 Task: Add Attachment from Trello to Card Card0000000062 in Board Board0000000016 in Workspace WS0000000006 in Trello. Add Cover Yellow to Card Card0000000062 in Board Board0000000016 in Workspace WS0000000006 in Trello. Add "Copy Card To …" Button titled Button0000000062 to "bottom" of the list "To Do" to Card Card0000000062 in Board Board0000000016 in Workspace WS0000000006 in Trello. Add Description DS0000000062 to Card Card0000000062 in Board Board0000000016 in Workspace WS0000000006 in Trello. Add Comment CM0000000062 to Card Card0000000062 in Board Board0000000016 in Workspace WS0000000006 in Trello
Action: Mouse moved to (83, 297)
Screenshot: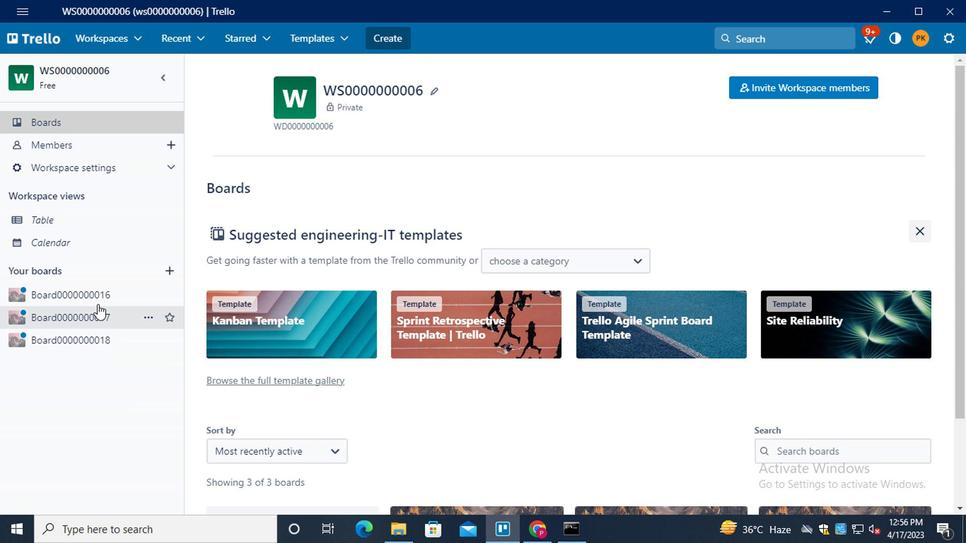 
Action: Mouse pressed left at (83, 297)
Screenshot: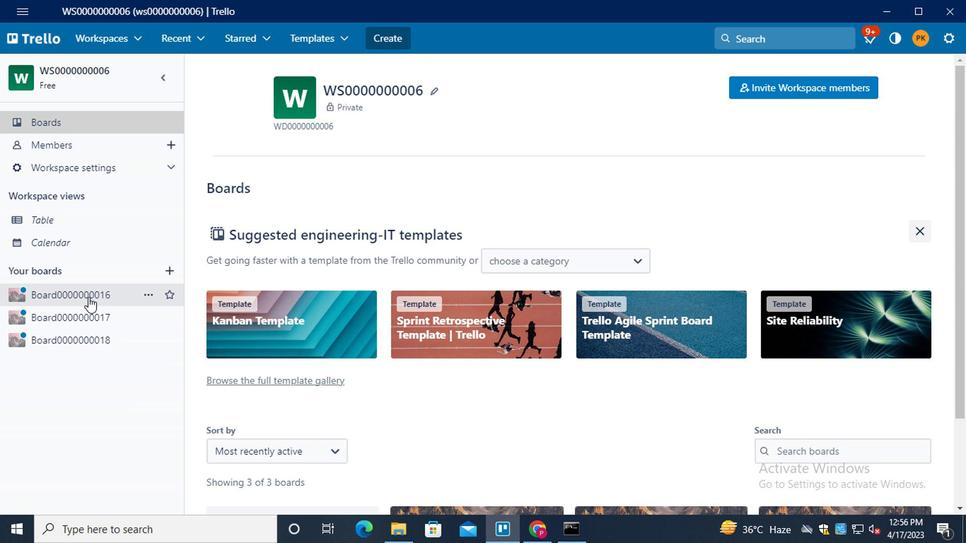 
Action: Mouse moved to (259, 278)
Screenshot: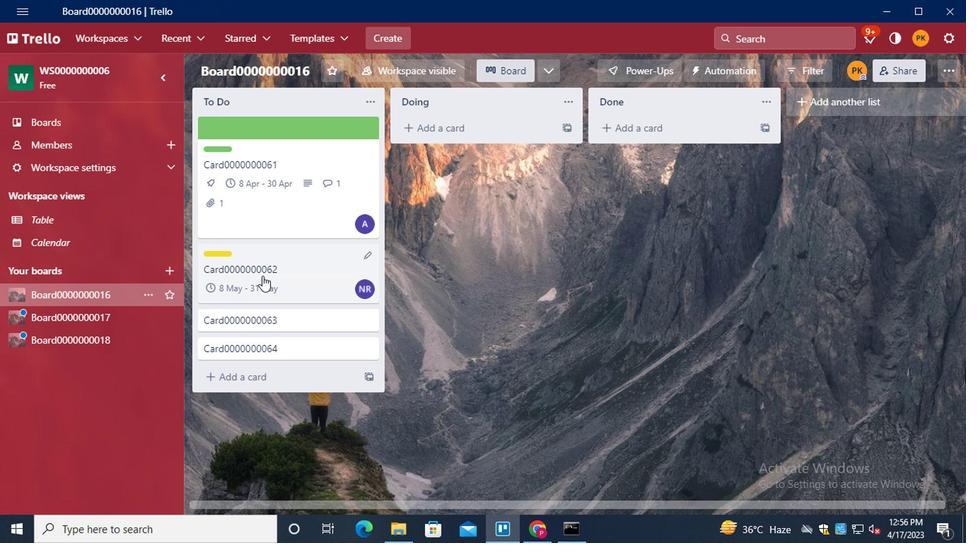 
Action: Mouse pressed left at (259, 278)
Screenshot: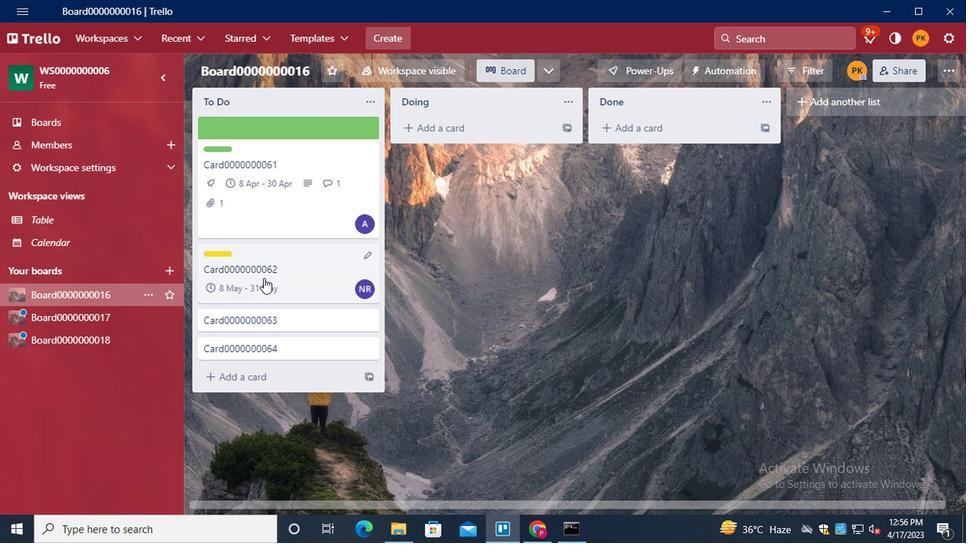 
Action: Mouse moved to (673, 249)
Screenshot: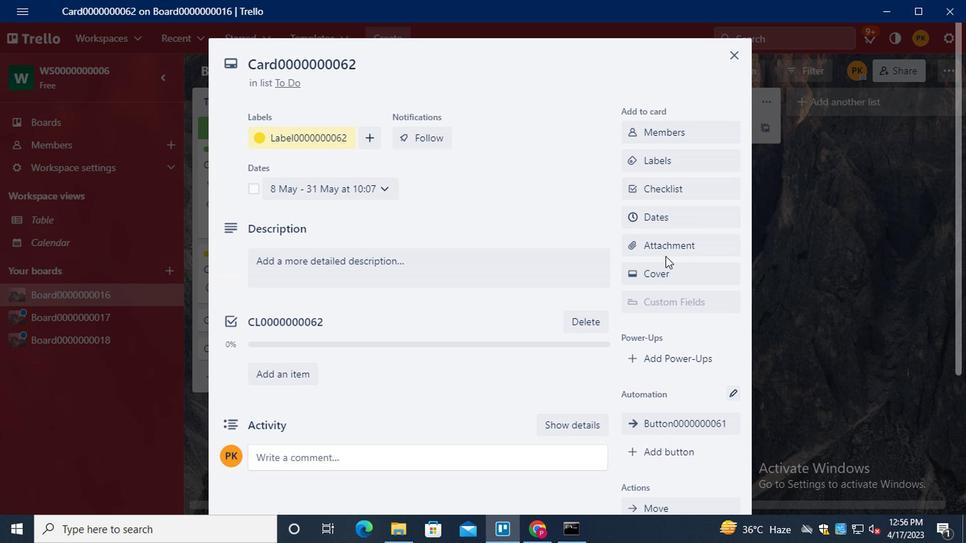 
Action: Mouse pressed left at (673, 249)
Screenshot: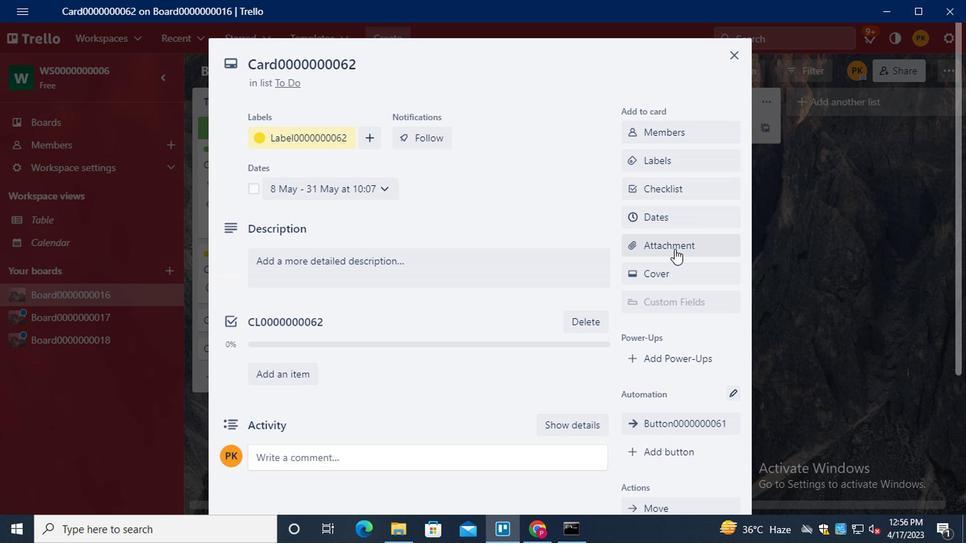 
Action: Mouse moved to (679, 148)
Screenshot: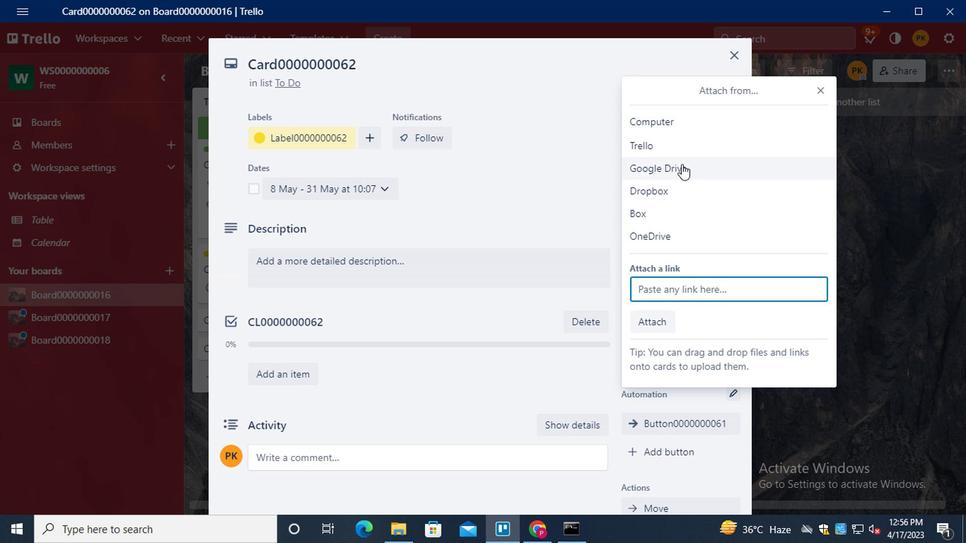 
Action: Mouse pressed left at (679, 148)
Screenshot: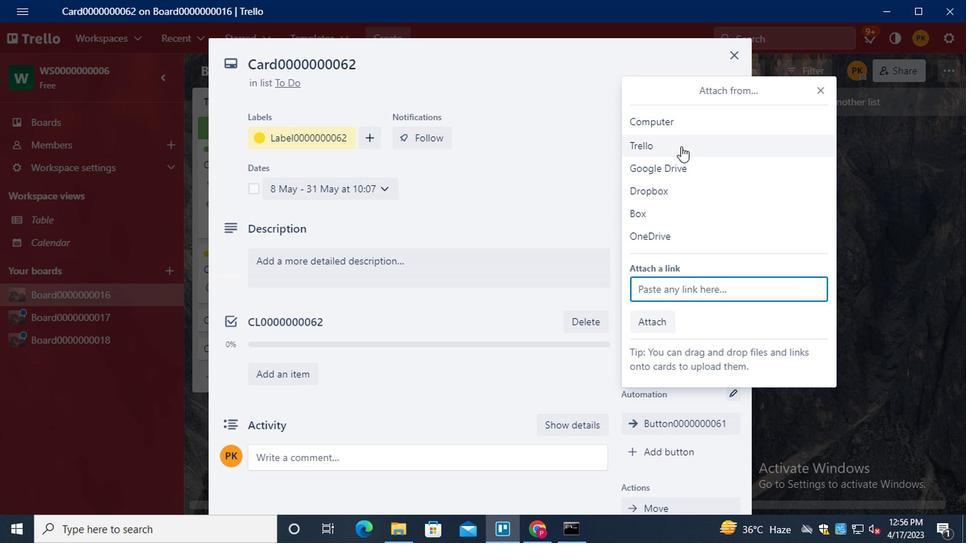 
Action: Mouse moved to (660, 467)
Screenshot: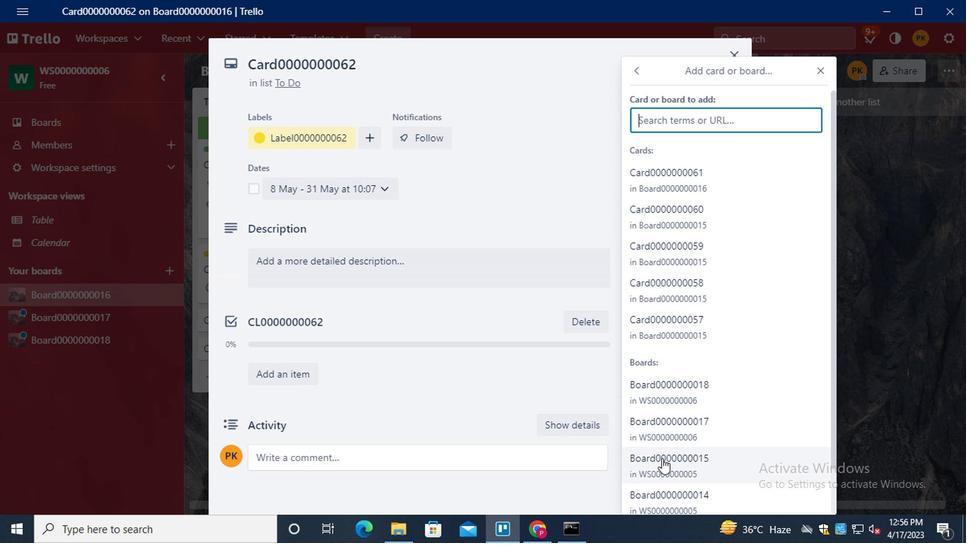 
Action: Mouse pressed left at (660, 467)
Screenshot: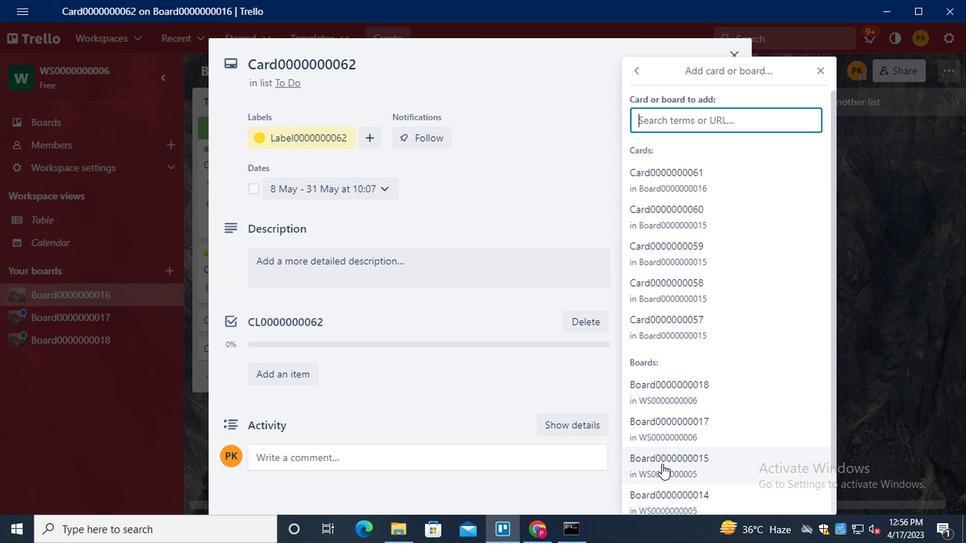 
Action: Mouse moved to (676, 285)
Screenshot: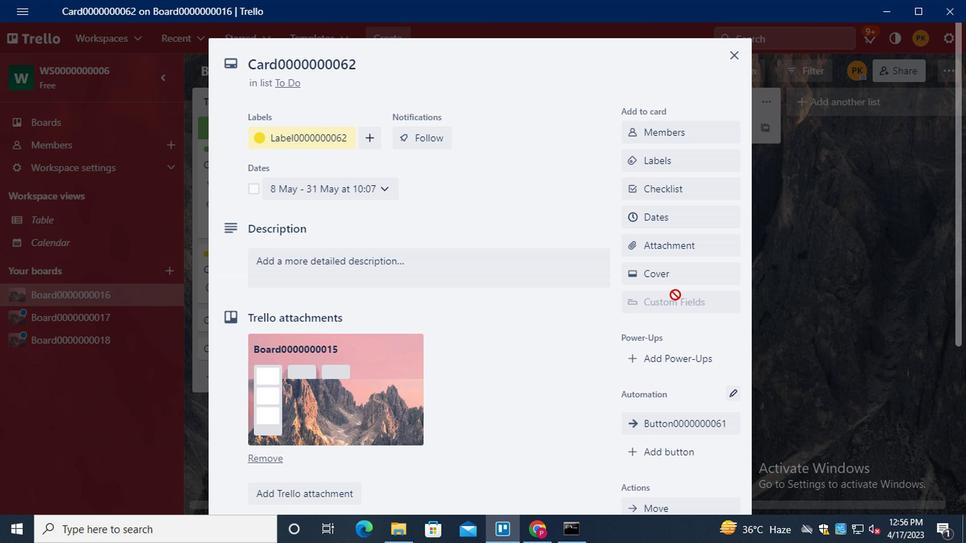 
Action: Mouse pressed left at (676, 285)
Screenshot: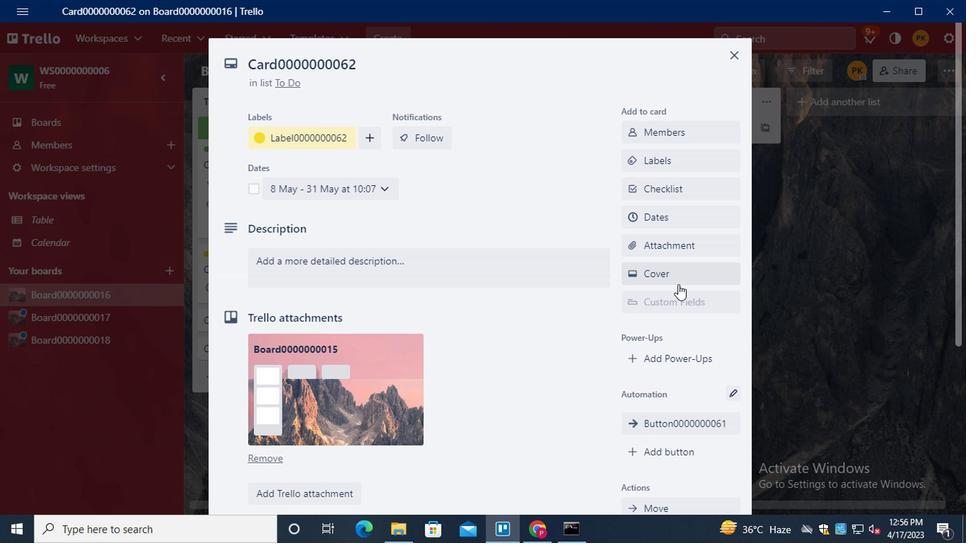 
Action: Mouse moved to (680, 242)
Screenshot: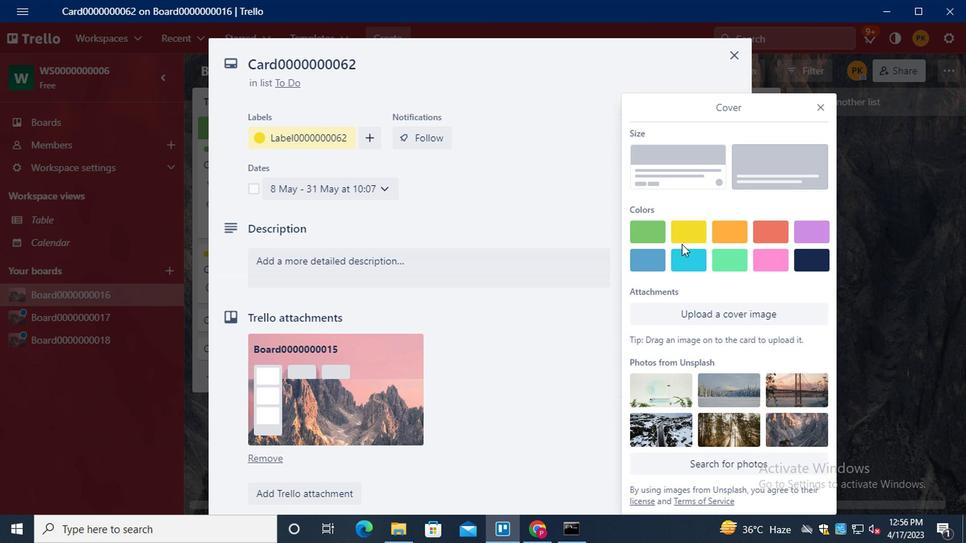 
Action: Mouse pressed left at (680, 242)
Screenshot: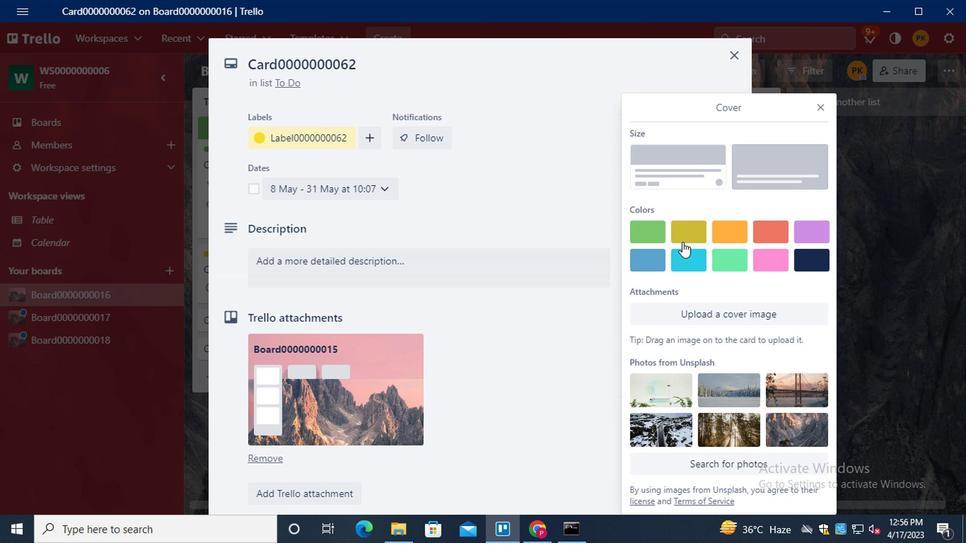 
Action: Mouse moved to (813, 82)
Screenshot: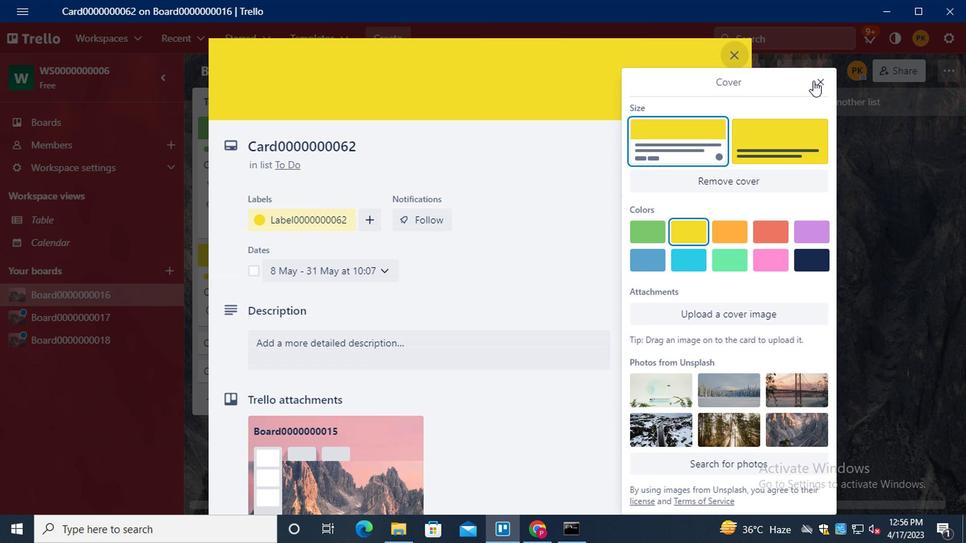 
Action: Mouse pressed left at (813, 82)
Screenshot: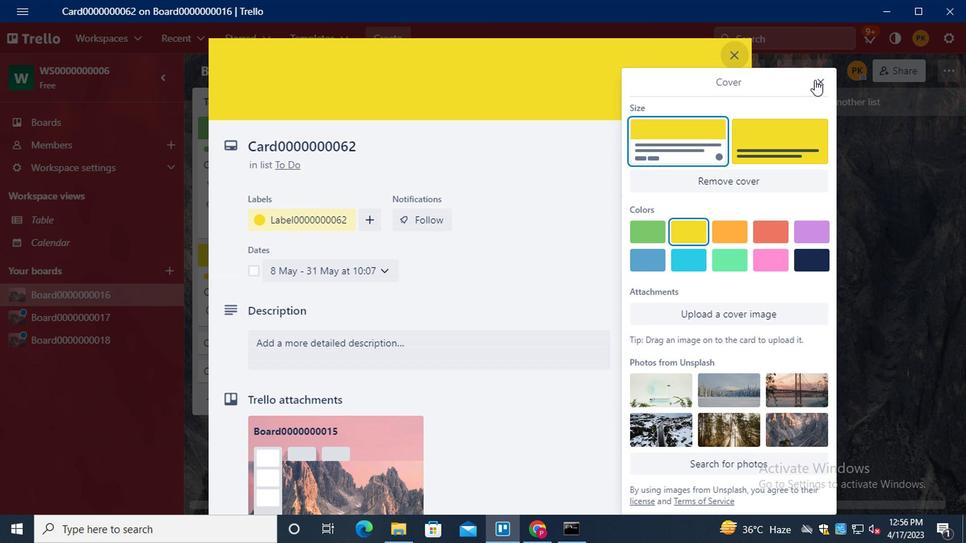 
Action: Mouse moved to (654, 362)
Screenshot: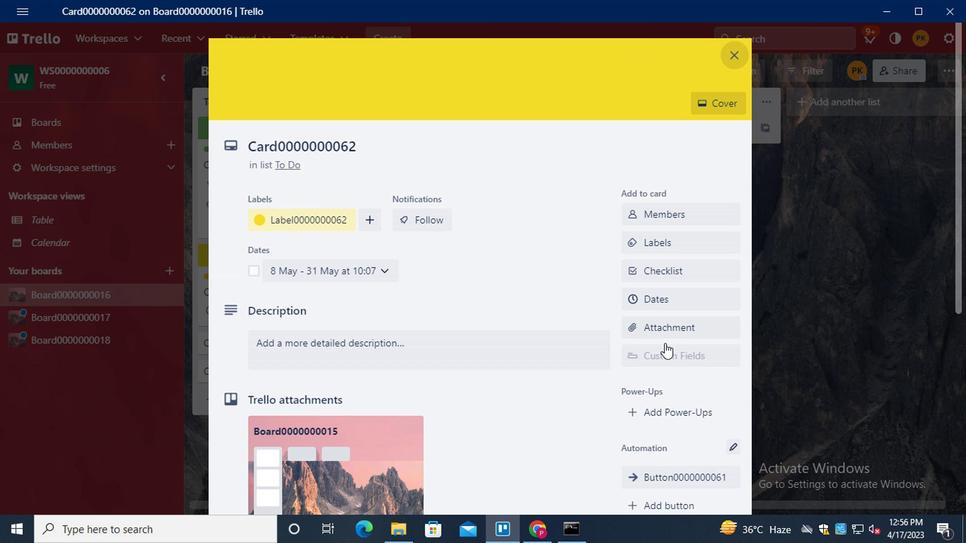 
Action: Mouse scrolled (654, 361) with delta (0, 0)
Screenshot: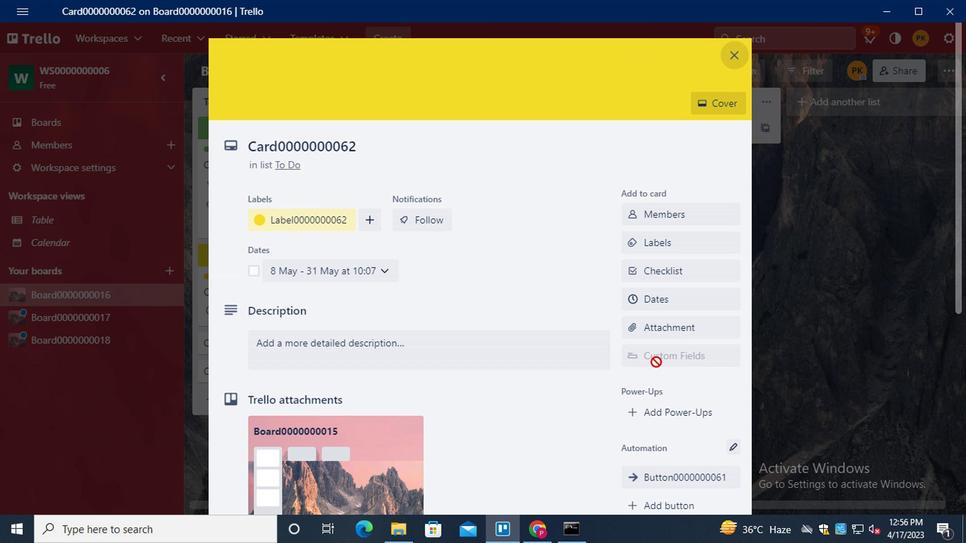
Action: Mouse scrolled (654, 361) with delta (0, 0)
Screenshot: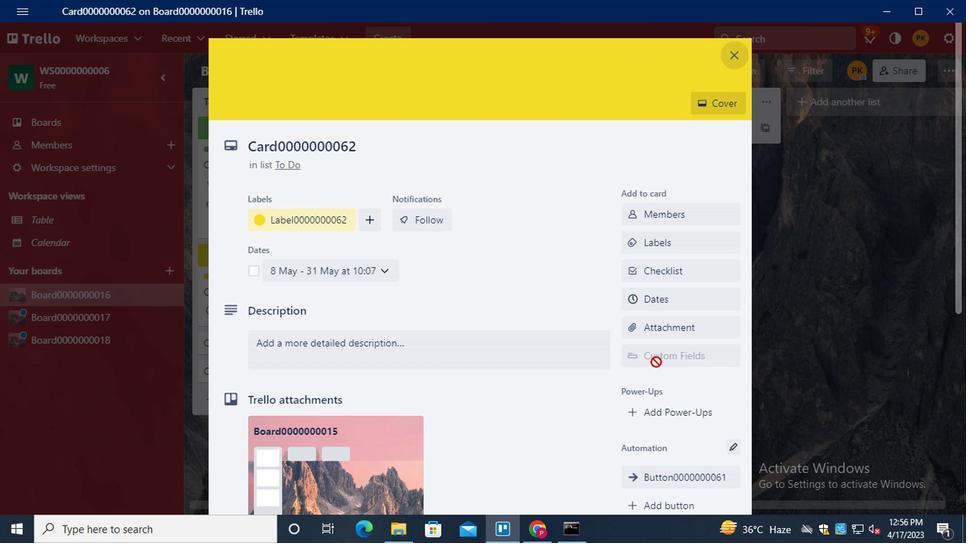 
Action: Mouse scrolled (654, 361) with delta (0, 0)
Screenshot: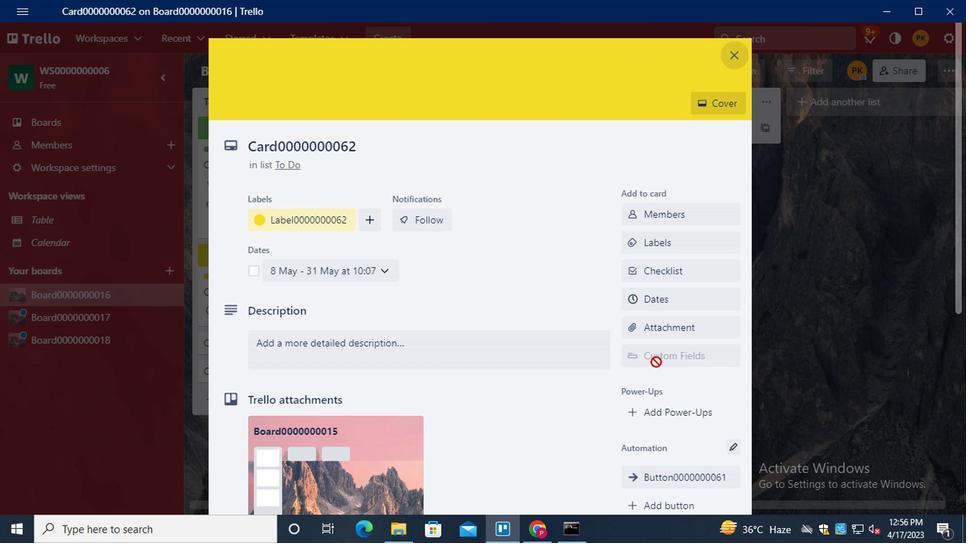 
Action: Mouse moved to (708, 286)
Screenshot: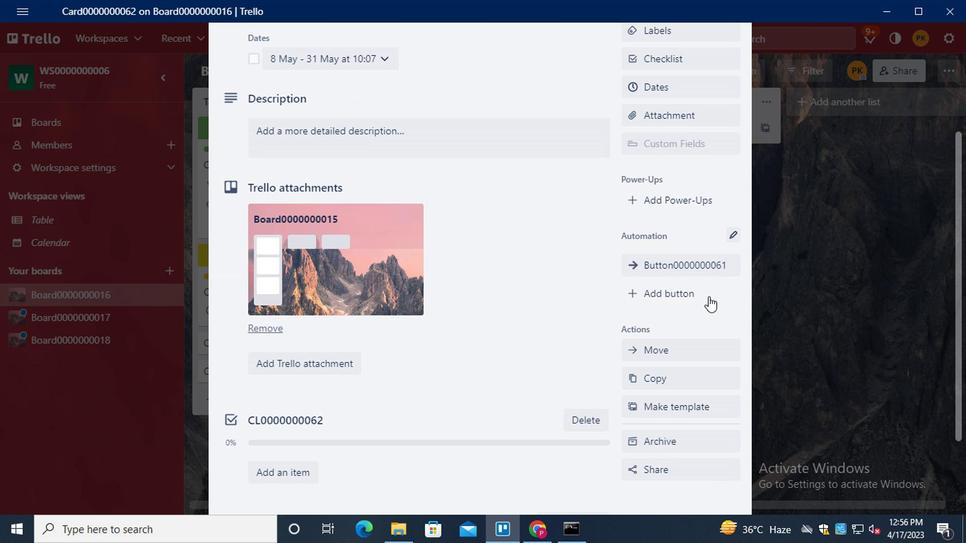 
Action: Mouse pressed left at (708, 286)
Screenshot: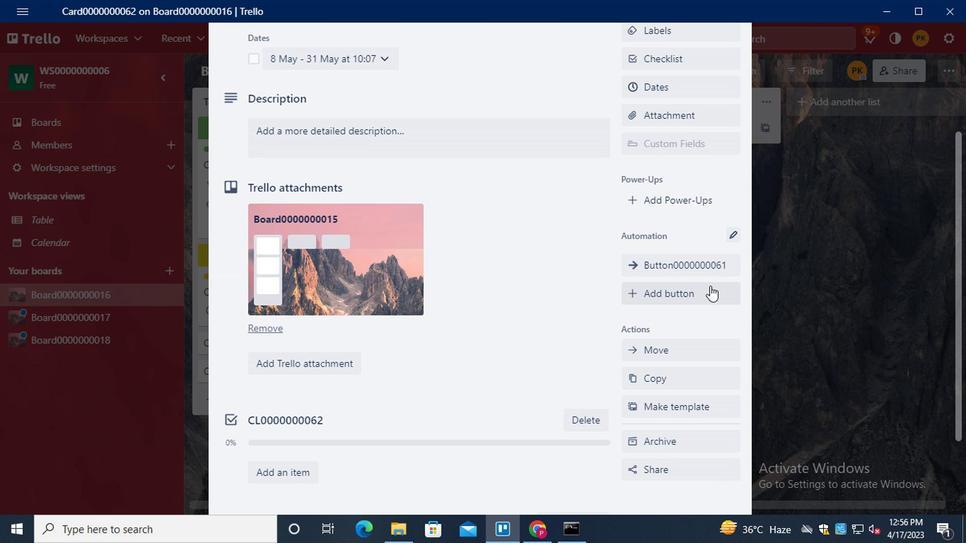 
Action: Mouse moved to (706, 158)
Screenshot: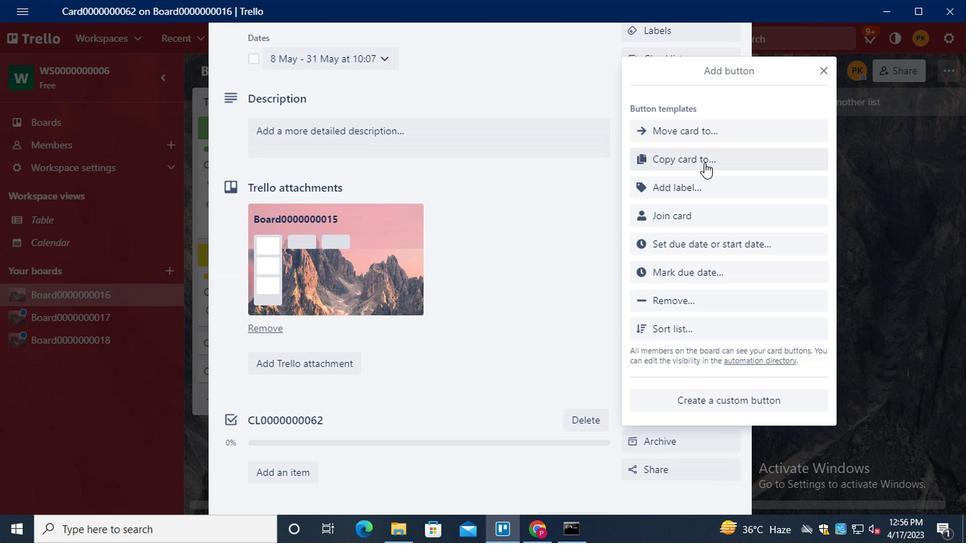 
Action: Mouse pressed left at (706, 158)
Screenshot: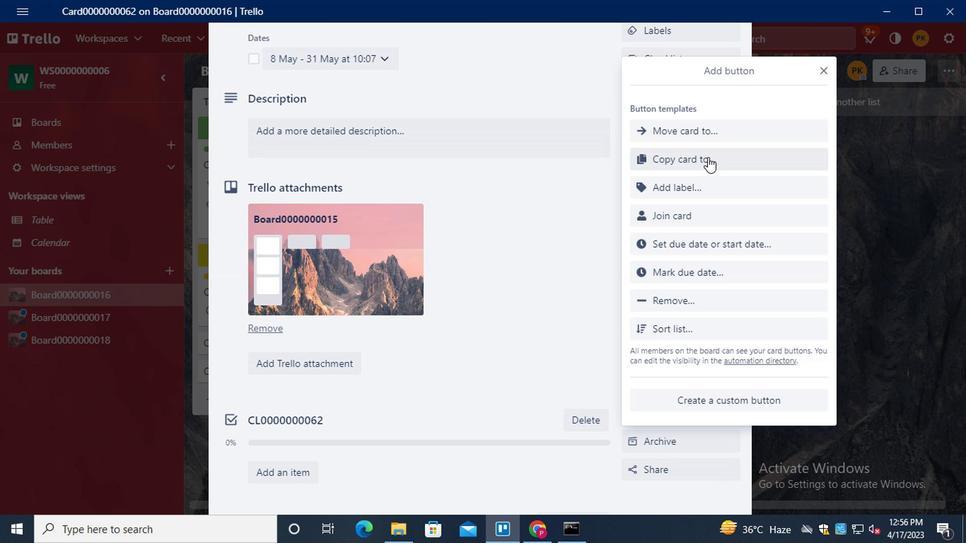 
Action: Key pressed <Key.shift><Key.shift><Key.shift><Key.shift><Key.shift><Key.shift><Key.shift><Key.shift><Key.shift><Key.shift><Key.shift>BU
Screenshot: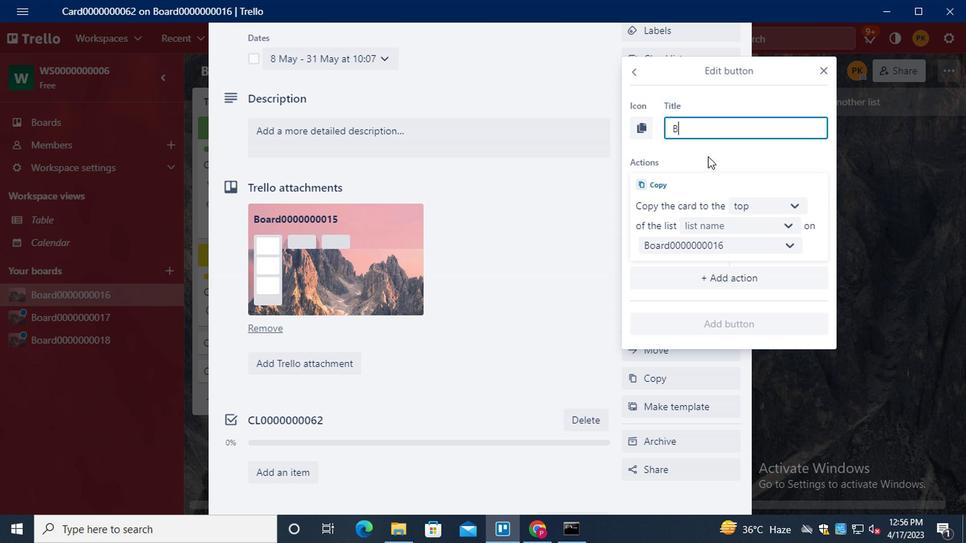 
Action: Mouse moved to (706, 158)
Screenshot: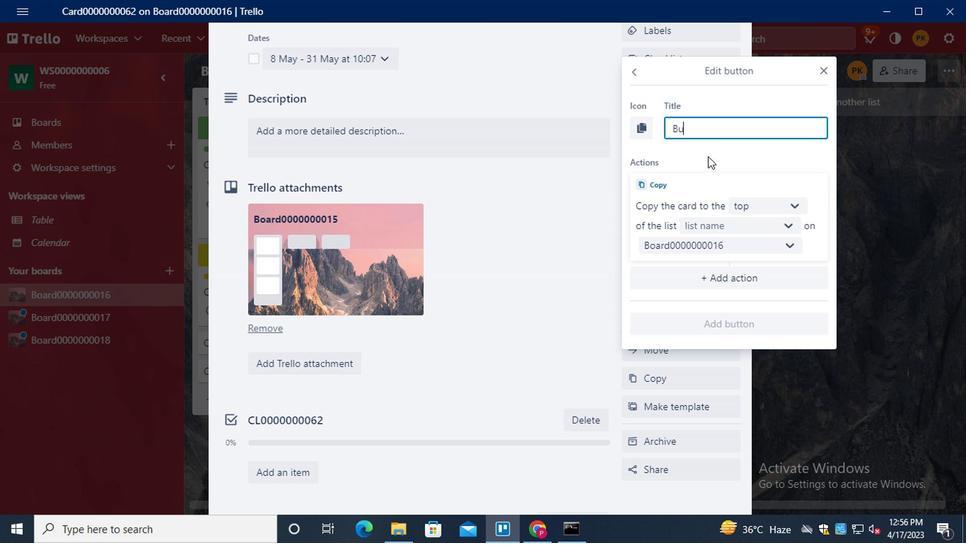 
Action: Key pressed TTON0000000062
Screenshot: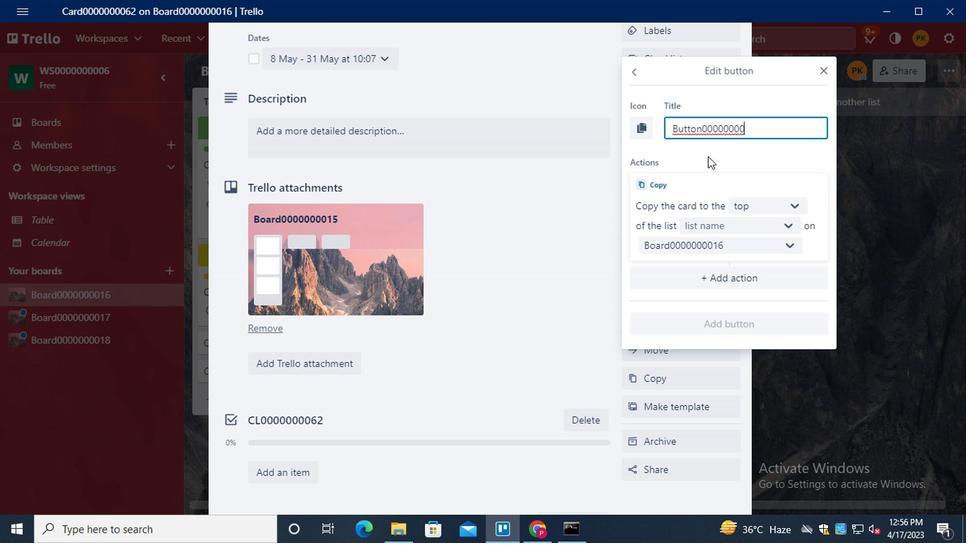 
Action: Mouse moved to (766, 208)
Screenshot: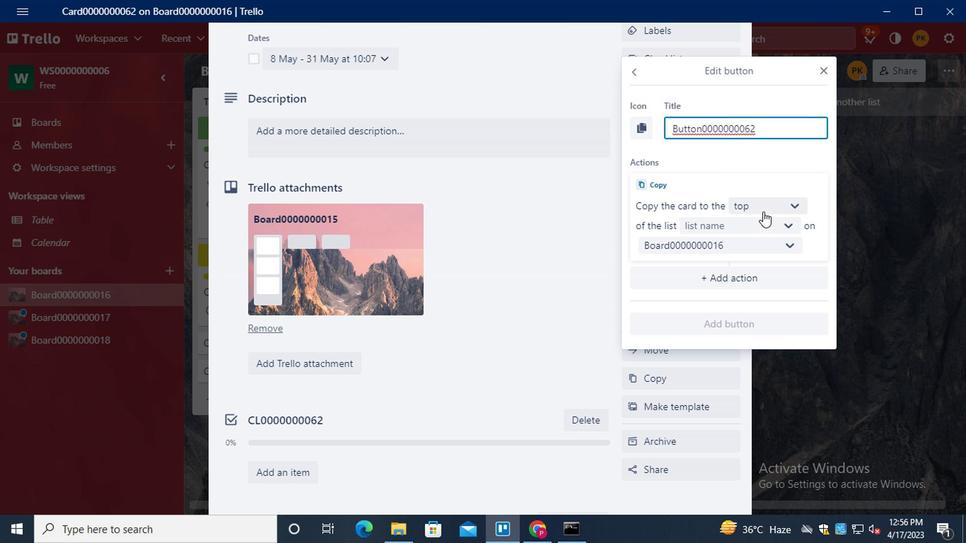 
Action: Mouse pressed left at (766, 208)
Screenshot: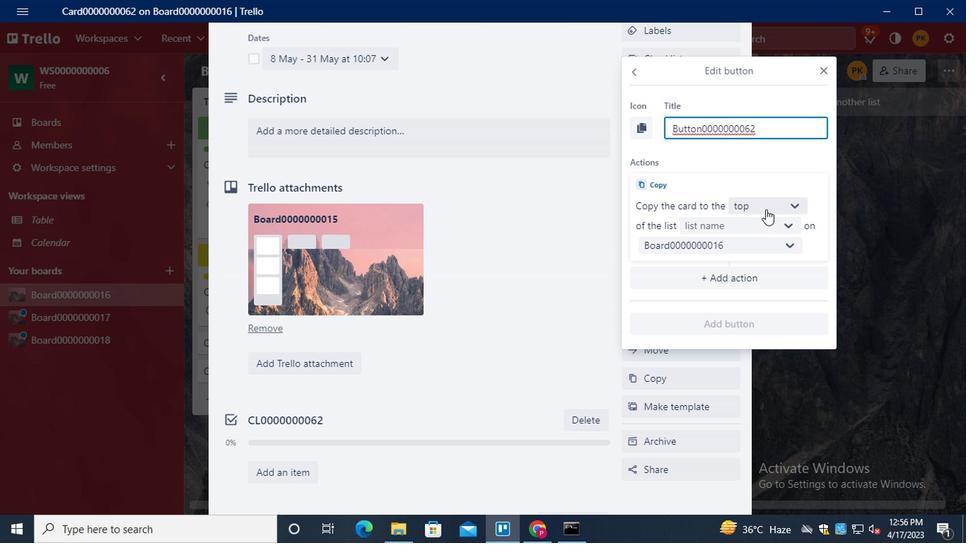 
Action: Mouse moved to (766, 256)
Screenshot: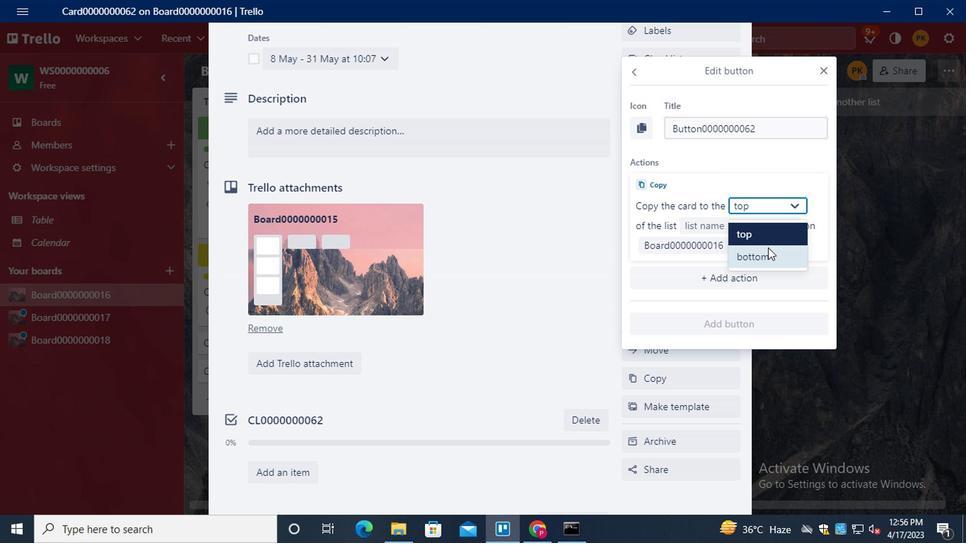 
Action: Mouse pressed left at (766, 256)
Screenshot: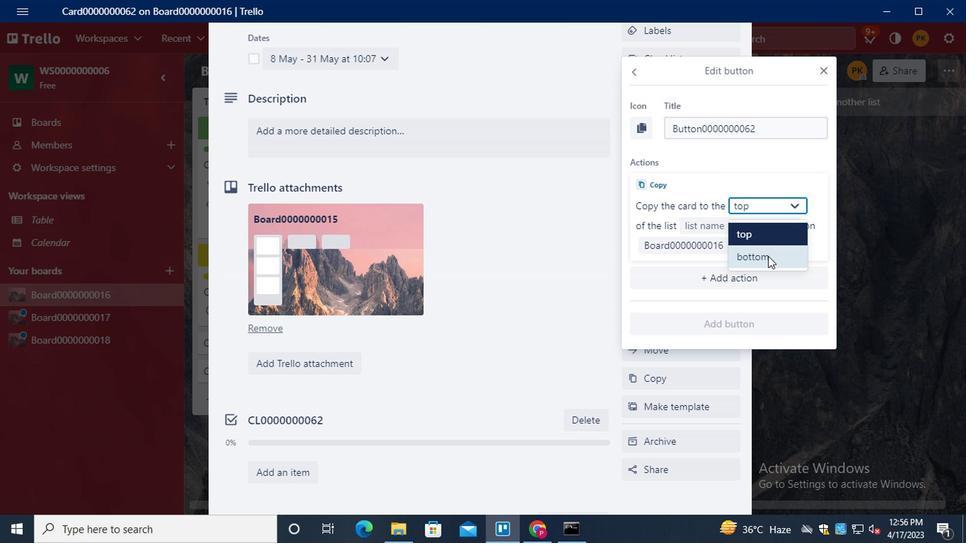 
Action: Mouse moved to (762, 230)
Screenshot: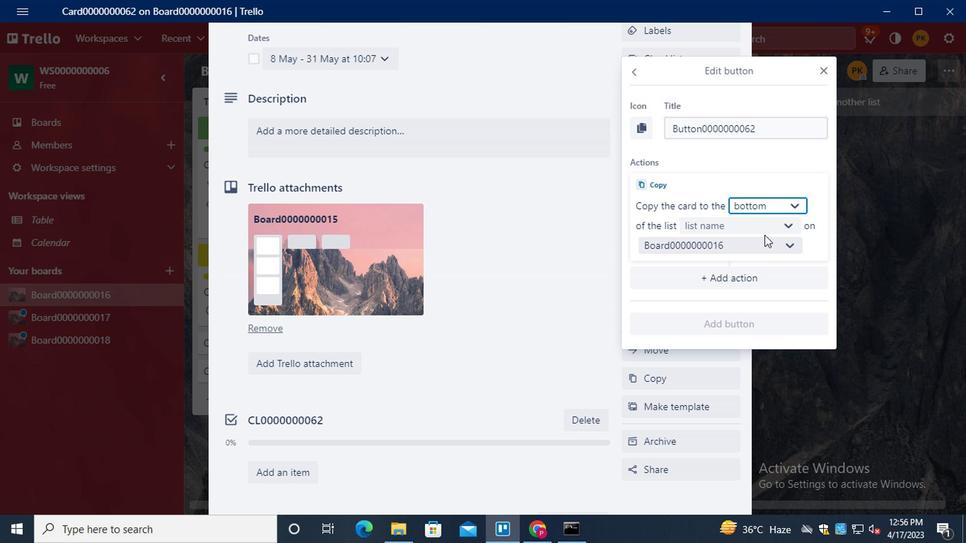 
Action: Mouse pressed left at (762, 230)
Screenshot: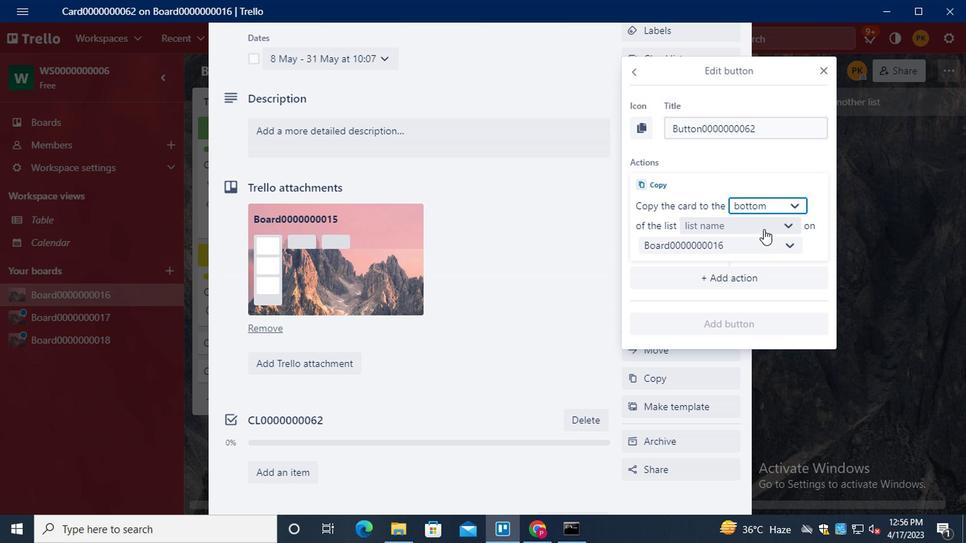 
Action: Mouse moved to (750, 252)
Screenshot: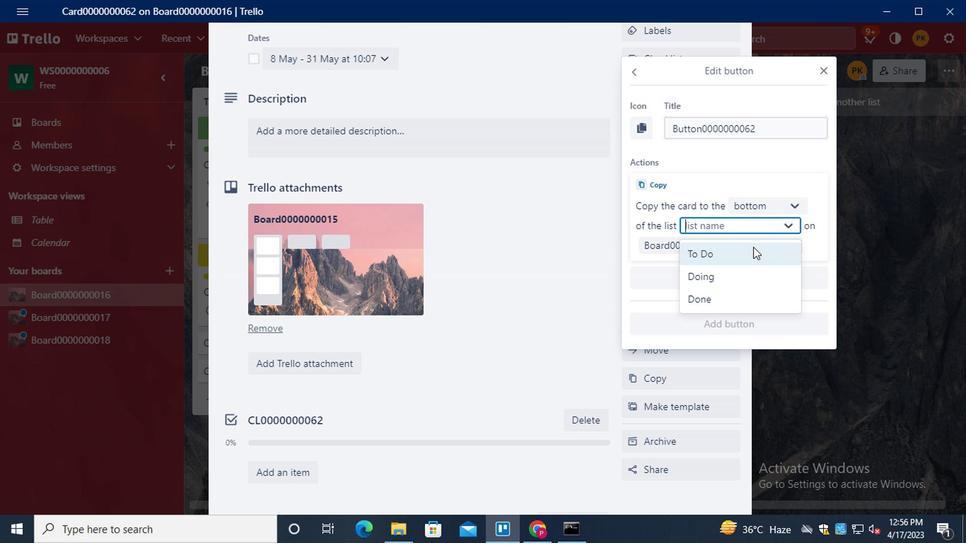 
Action: Mouse pressed left at (750, 252)
Screenshot: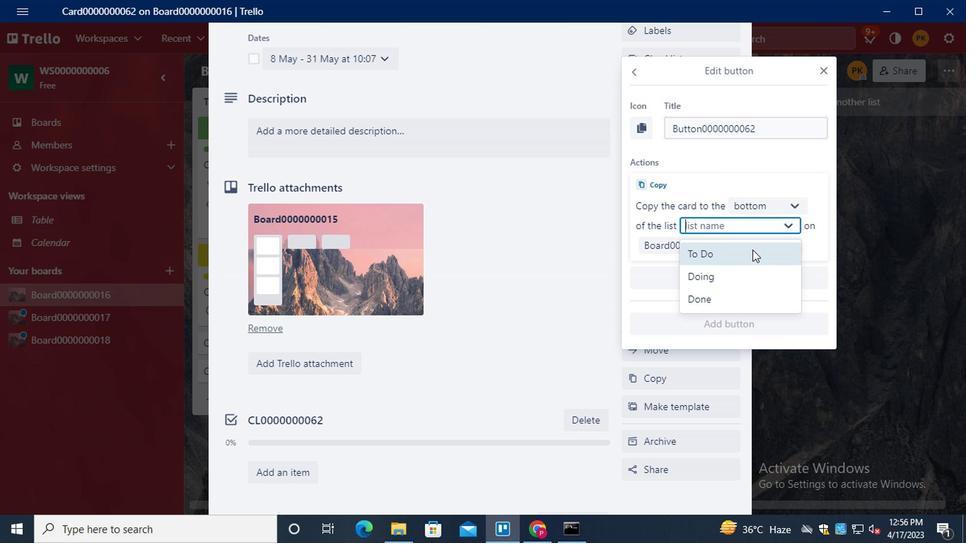 
Action: Mouse moved to (733, 322)
Screenshot: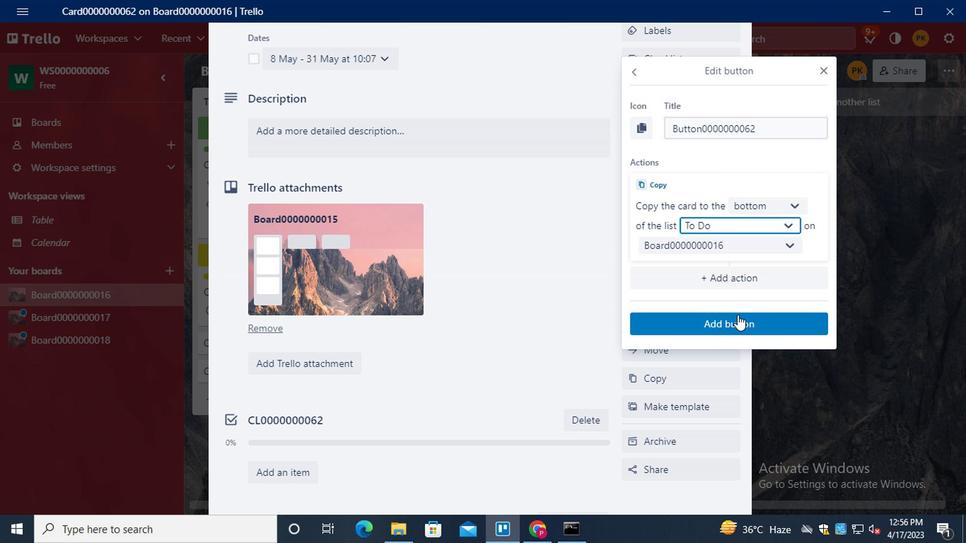 
Action: Mouse pressed left at (733, 322)
Screenshot: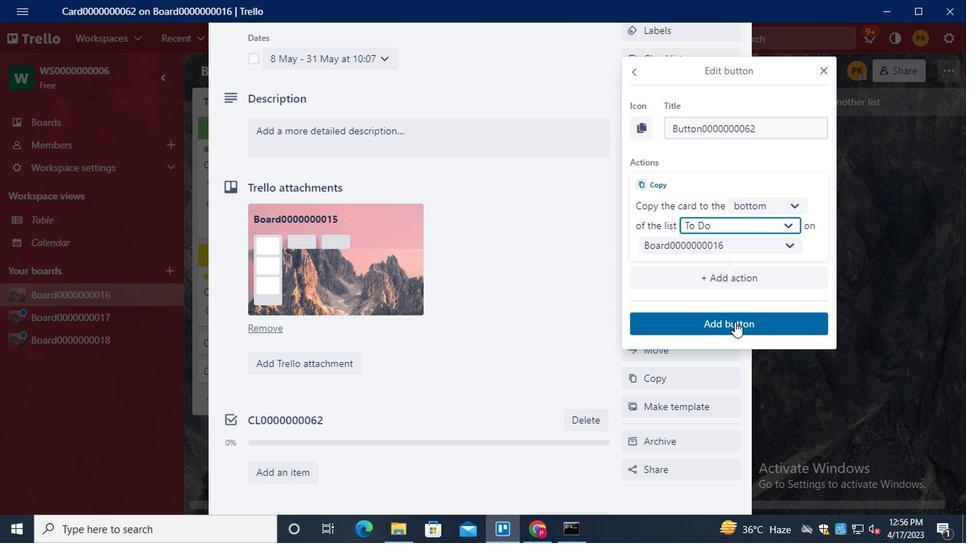 
Action: Mouse moved to (468, 145)
Screenshot: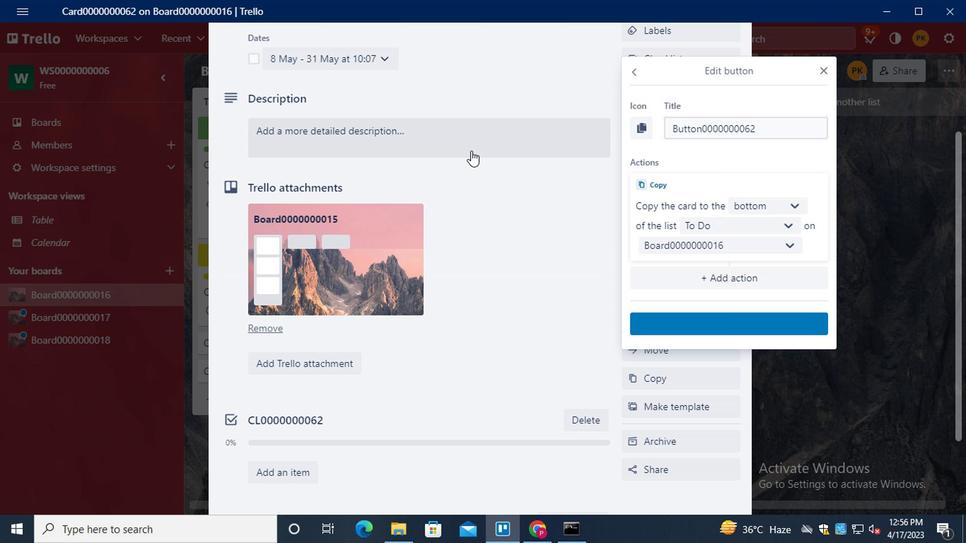 
Action: Mouse pressed left at (468, 145)
Screenshot: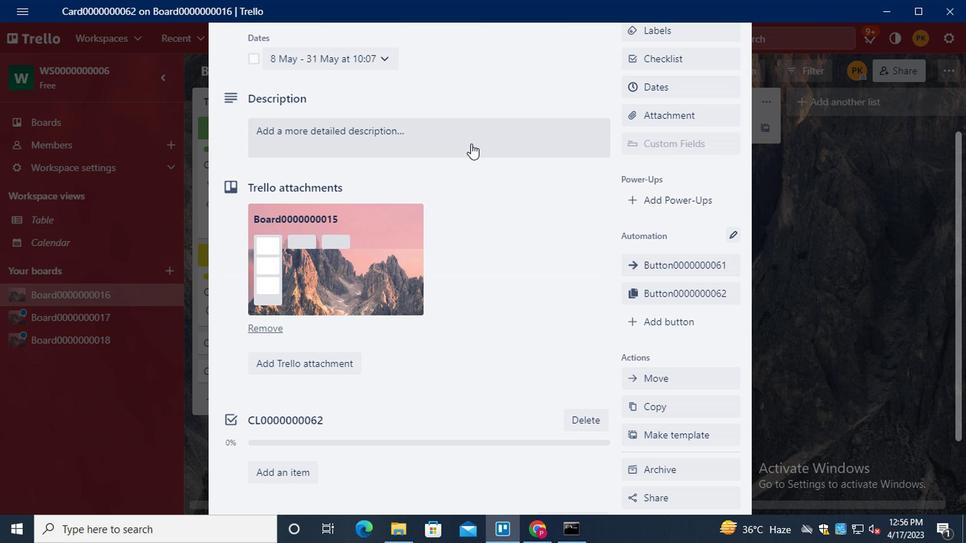 
Action: Key pressed <Key.shift>DS0000000062
Screenshot: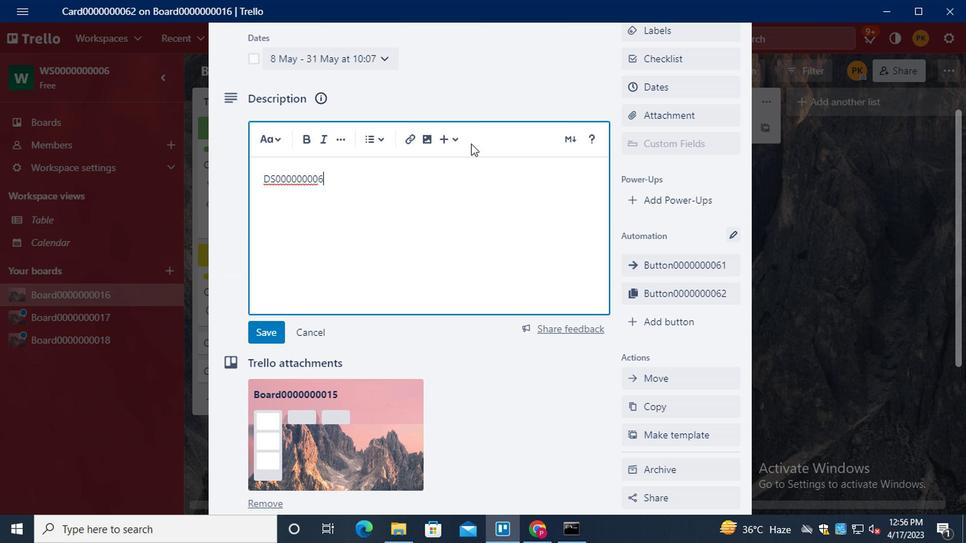 
Action: Mouse moved to (245, 336)
Screenshot: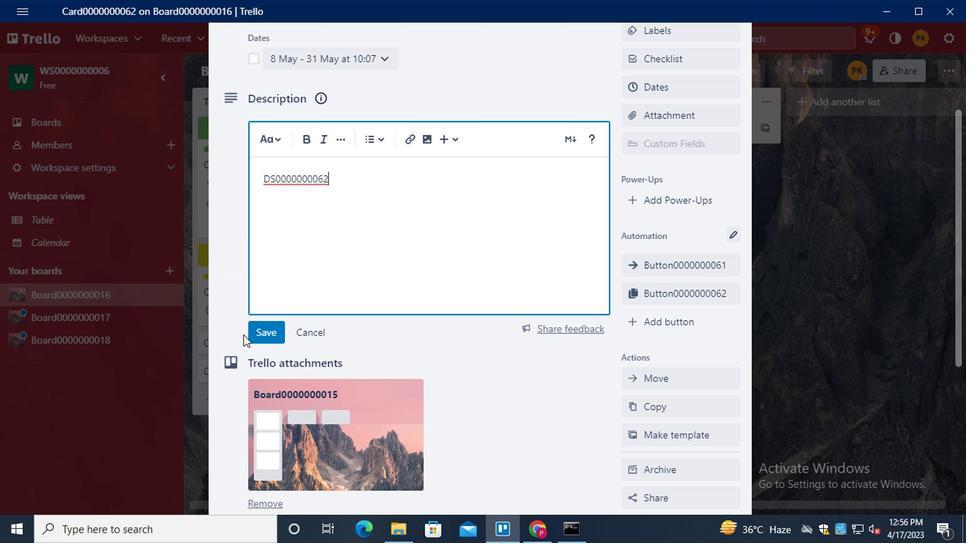 
Action: Mouse pressed left at (245, 336)
Screenshot: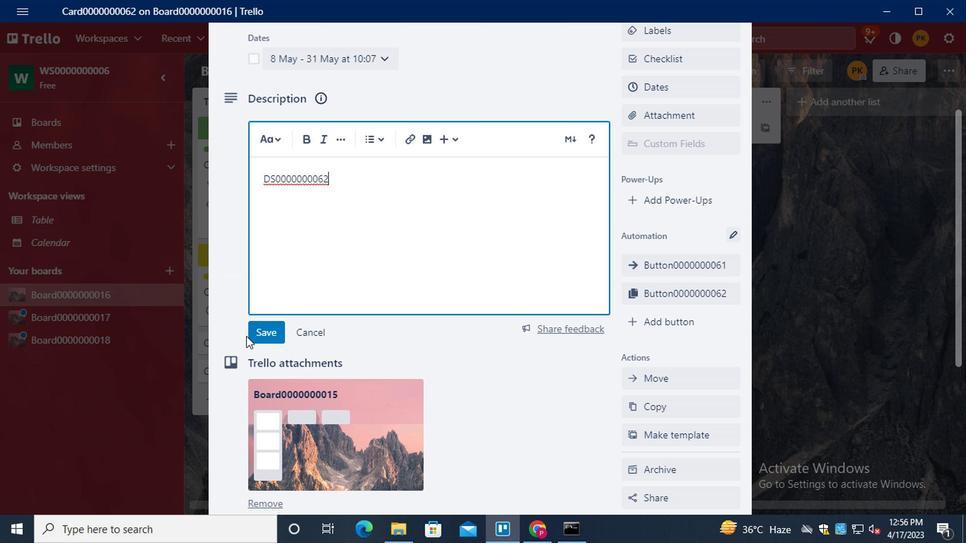 
Action: Mouse moved to (311, 329)
Screenshot: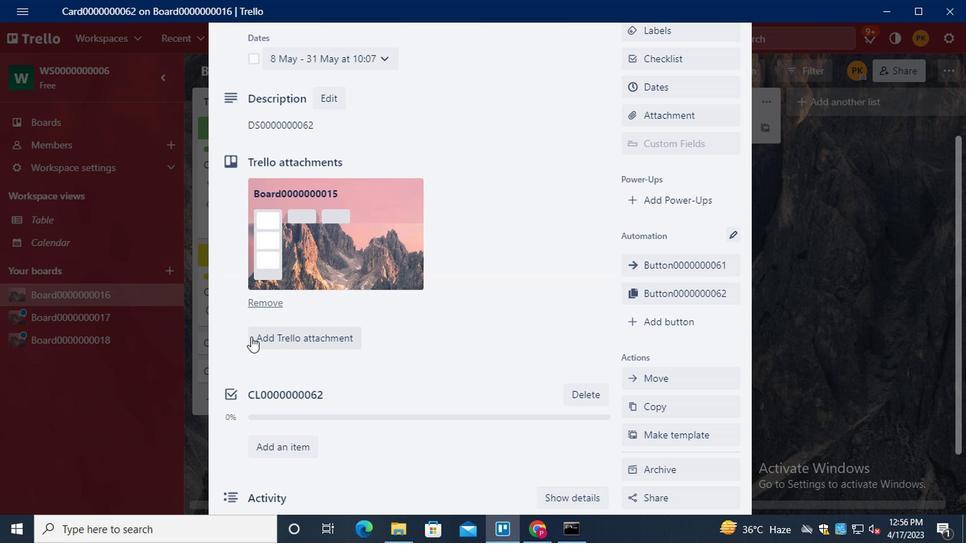
Action: Mouse scrolled (311, 328) with delta (0, -1)
Screenshot: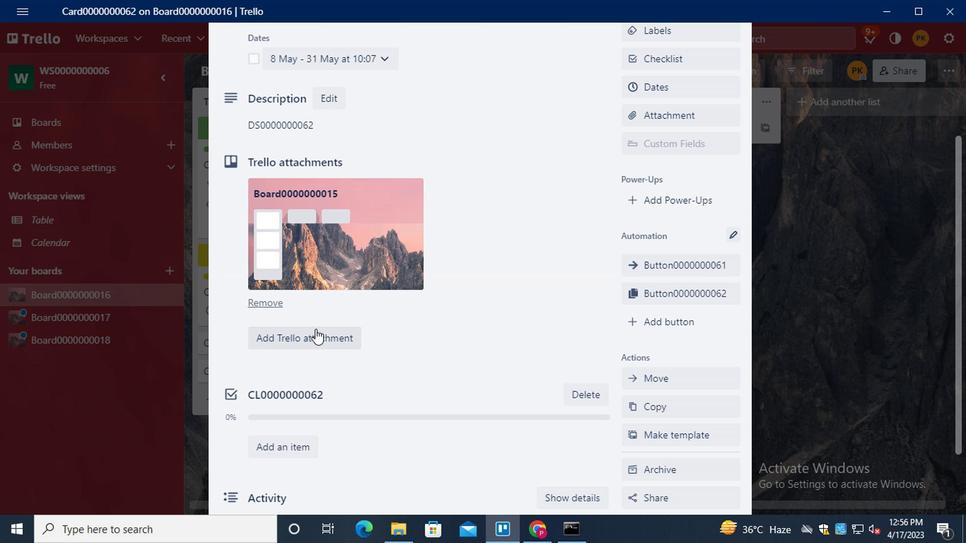 
Action: Mouse scrolled (311, 328) with delta (0, -1)
Screenshot: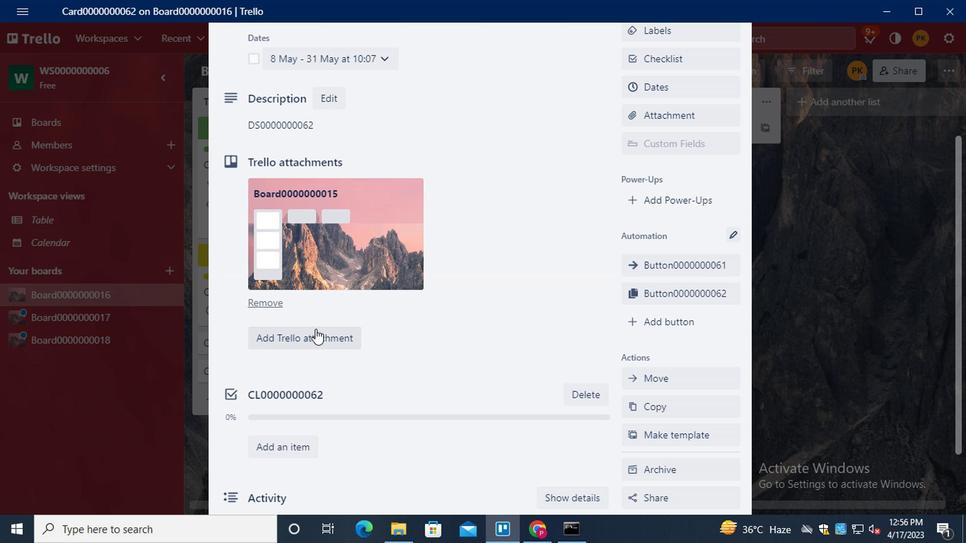 
Action: Mouse scrolled (311, 328) with delta (0, -1)
Screenshot: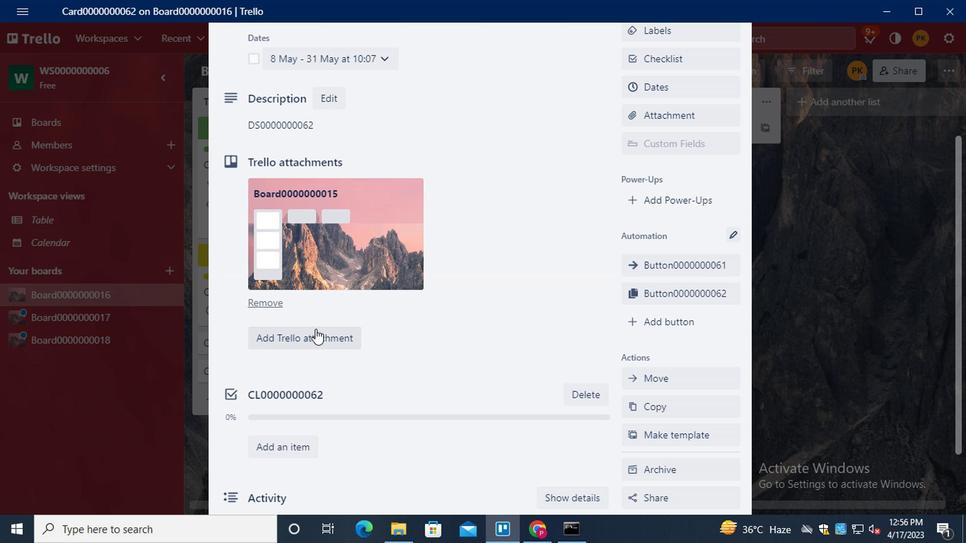 
Action: Mouse scrolled (311, 328) with delta (0, -1)
Screenshot: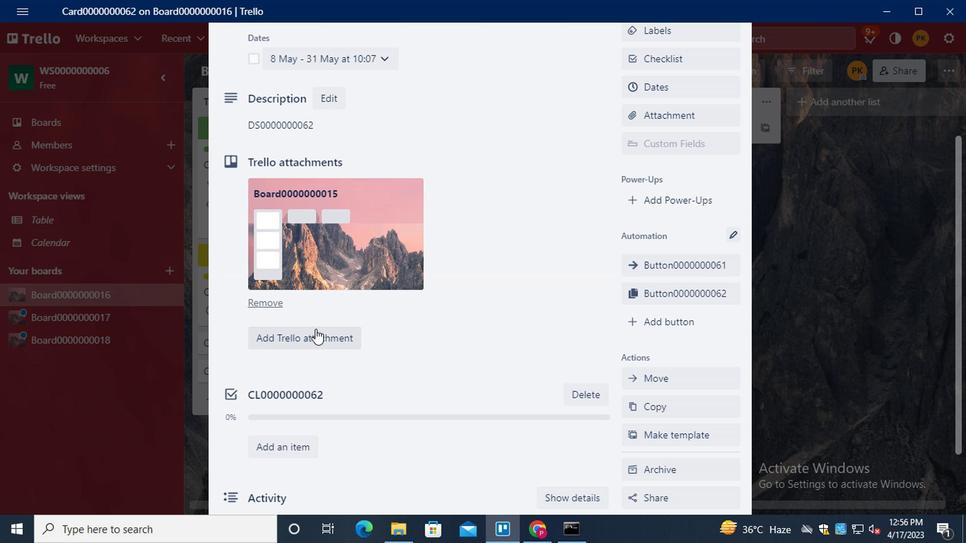 
Action: Mouse moved to (318, 420)
Screenshot: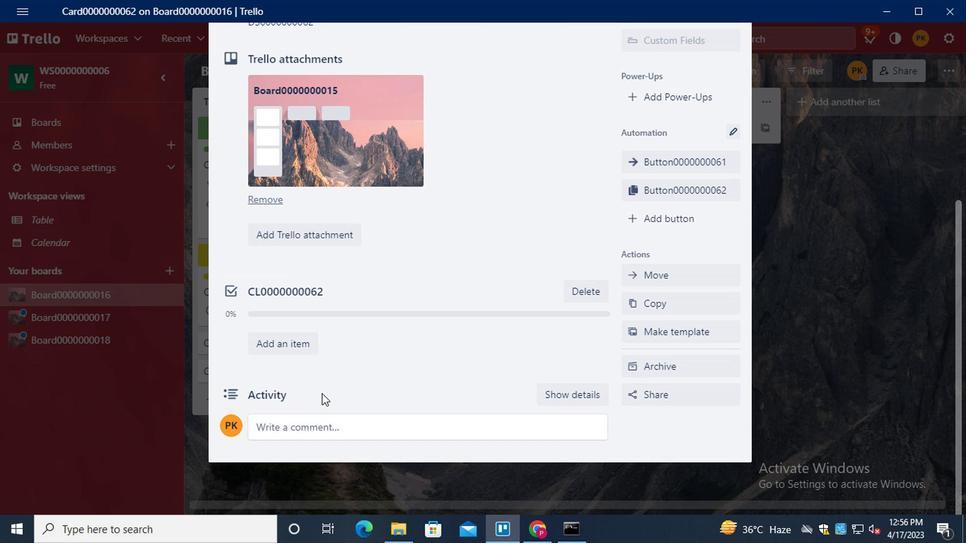 
Action: Mouse pressed left at (318, 420)
Screenshot: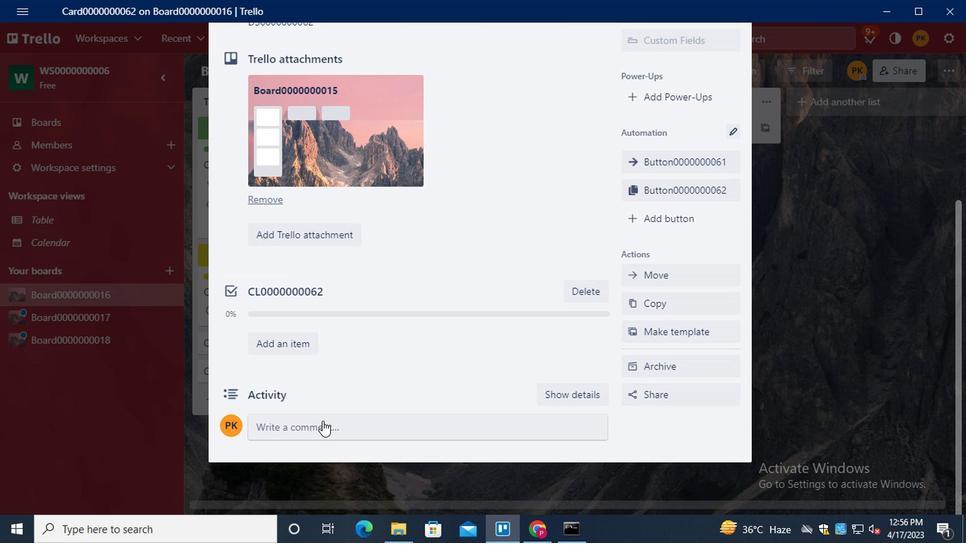 
Action: Key pressed <Key.shift>CM0000000062
Screenshot: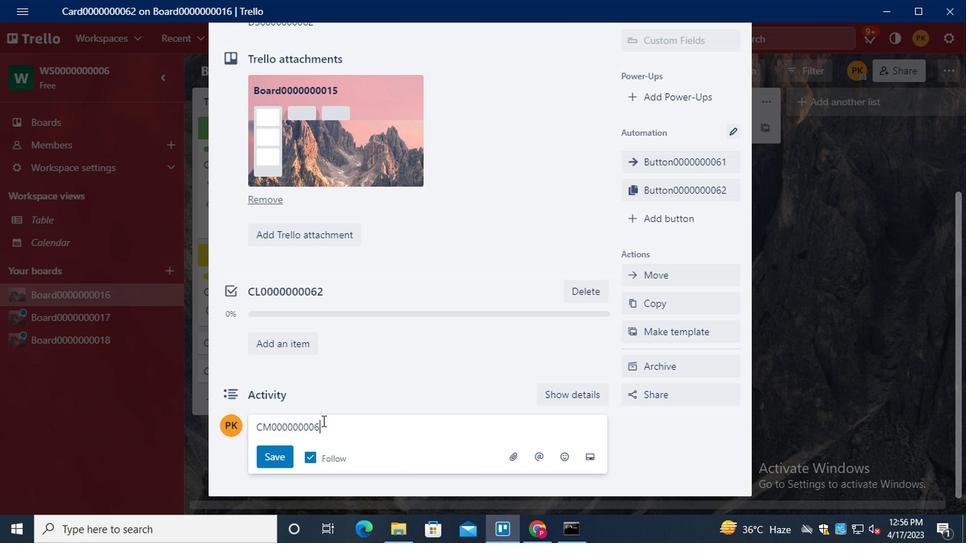 
Action: Mouse moved to (280, 459)
Screenshot: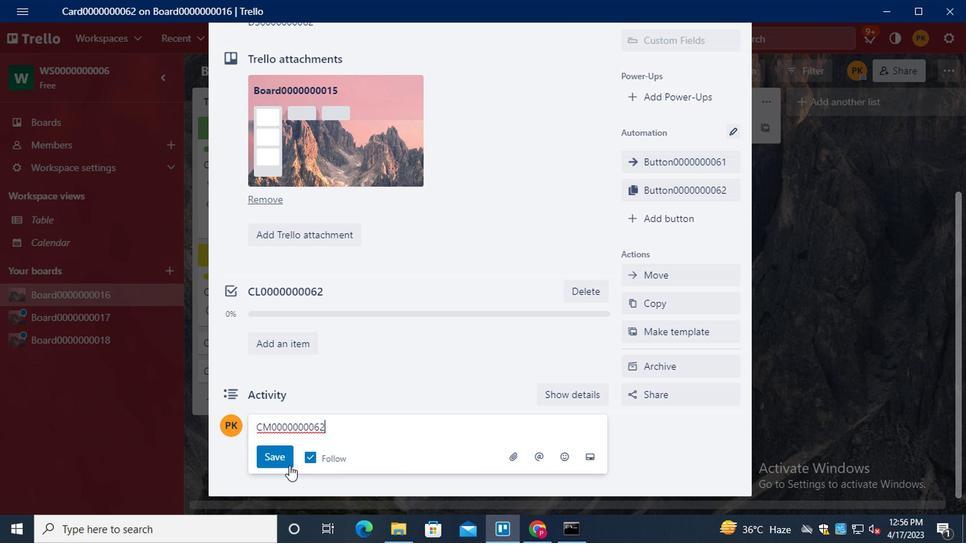 
Action: Mouse pressed left at (280, 459)
Screenshot: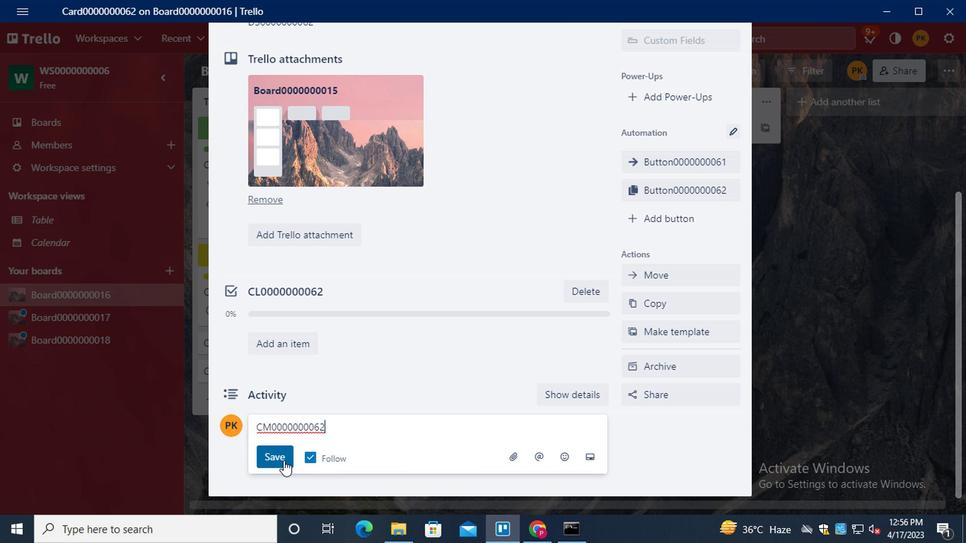 
Action: Mouse moved to (281, 457)
Screenshot: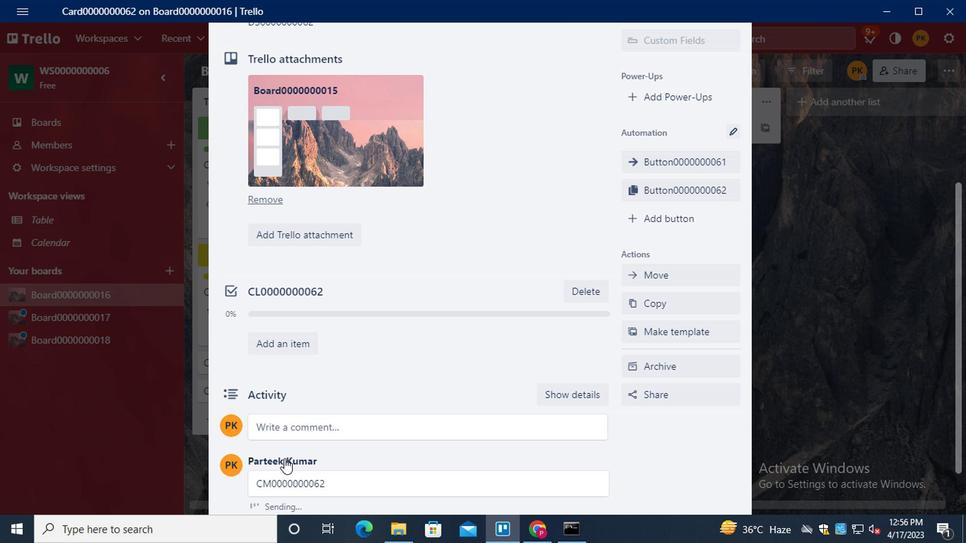 
Action: Mouse scrolled (281, 458) with delta (0, 1)
Screenshot: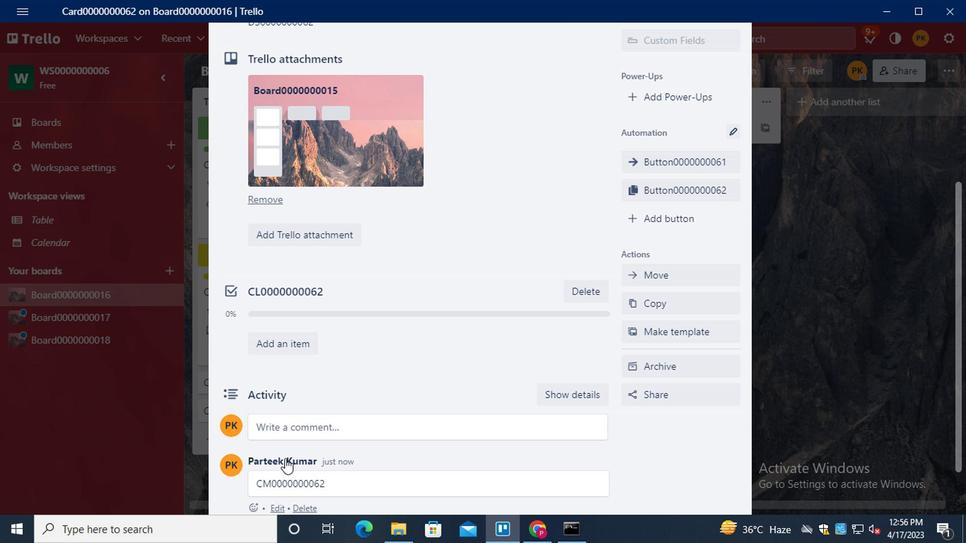 
Action: Mouse scrolled (281, 458) with delta (0, 1)
Screenshot: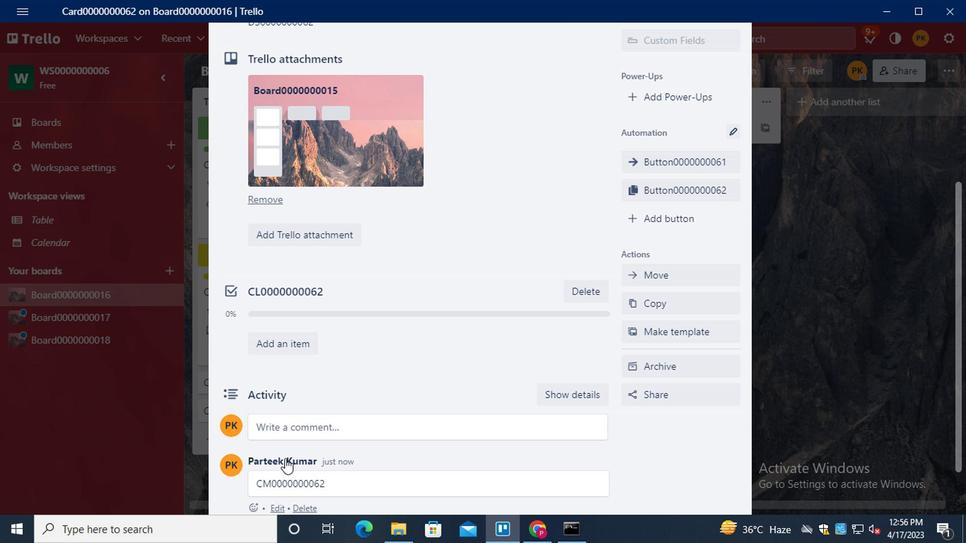 
Action: Mouse scrolled (281, 458) with delta (0, 1)
Screenshot: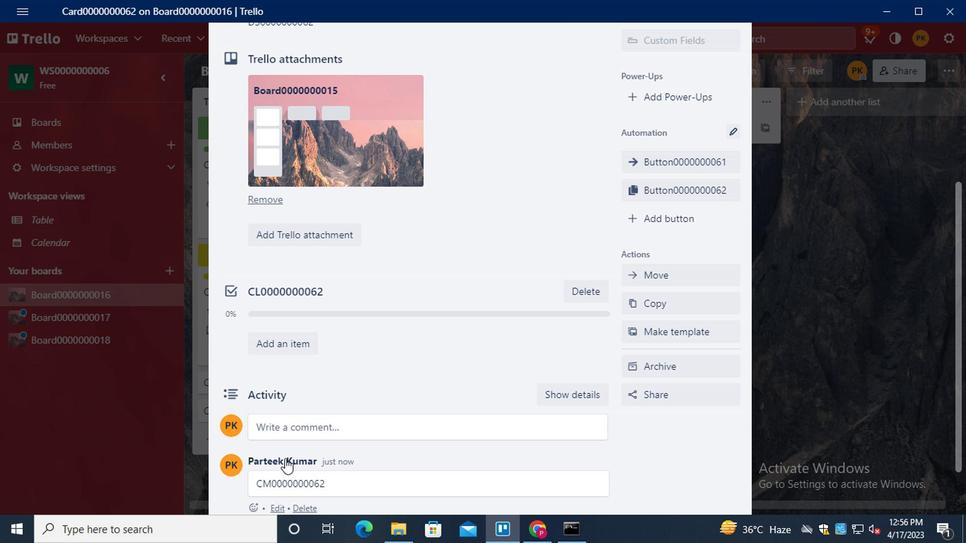 
Action: Mouse scrolled (281, 458) with delta (0, 1)
Screenshot: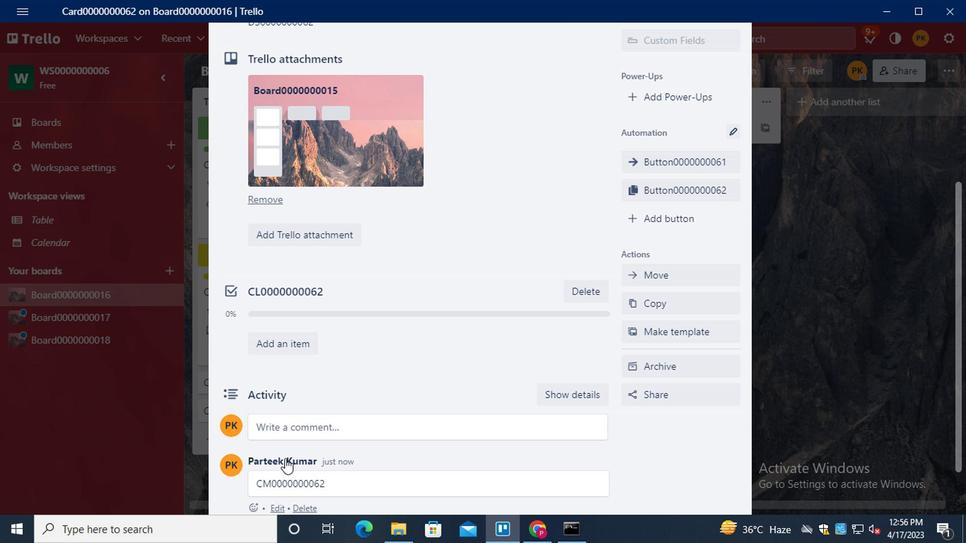 
Action: Mouse scrolled (281, 458) with delta (0, 1)
Screenshot: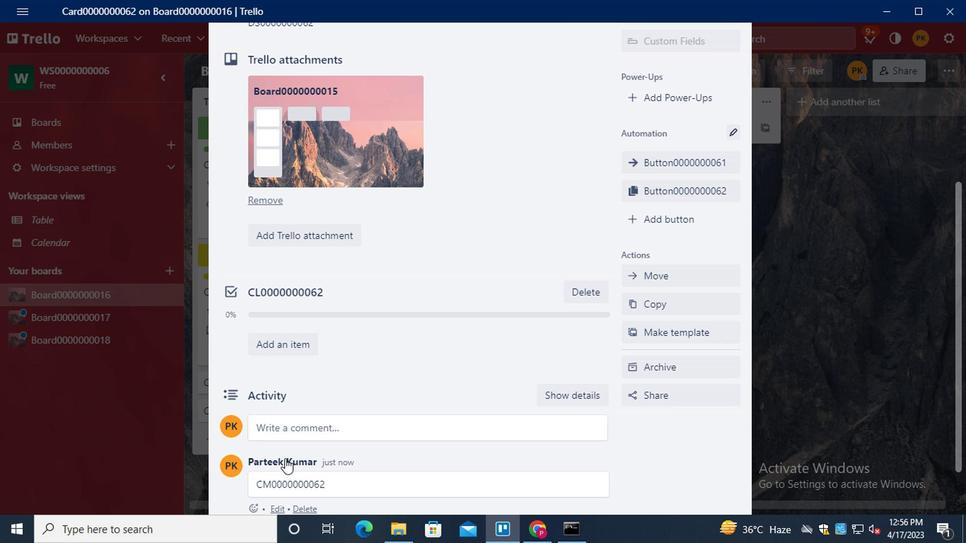 
Action: Mouse scrolled (281, 458) with delta (0, 1)
Screenshot: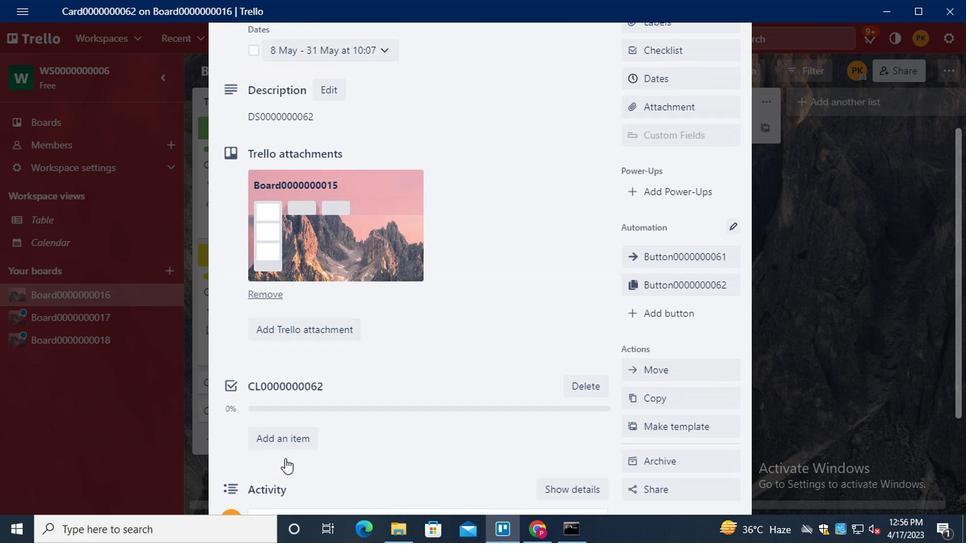 
